Task: Create a due date automation trigger when advanced on, on the wednesday of the week a card is due add fields without custom field "Resume" set to a date not in this week at 11:00 AM.
Action: Mouse moved to (935, 72)
Screenshot: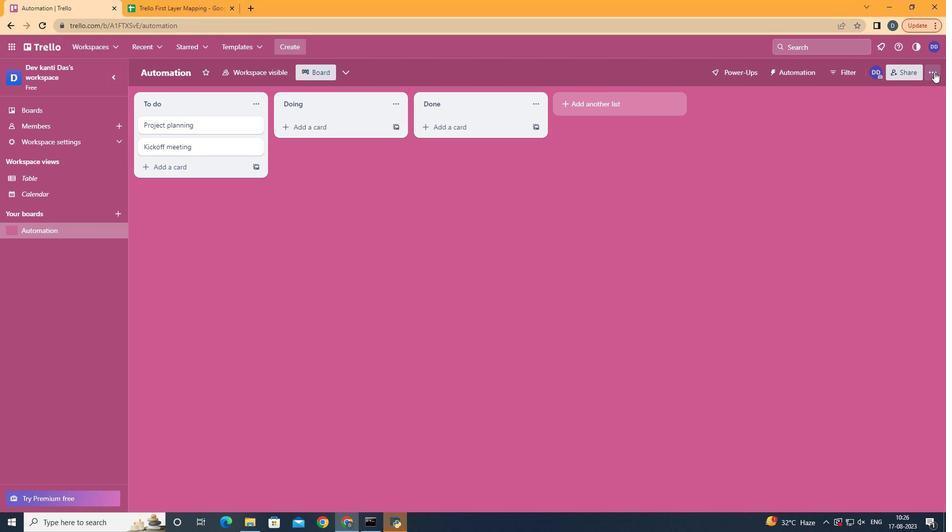 
Action: Mouse pressed left at (935, 72)
Screenshot: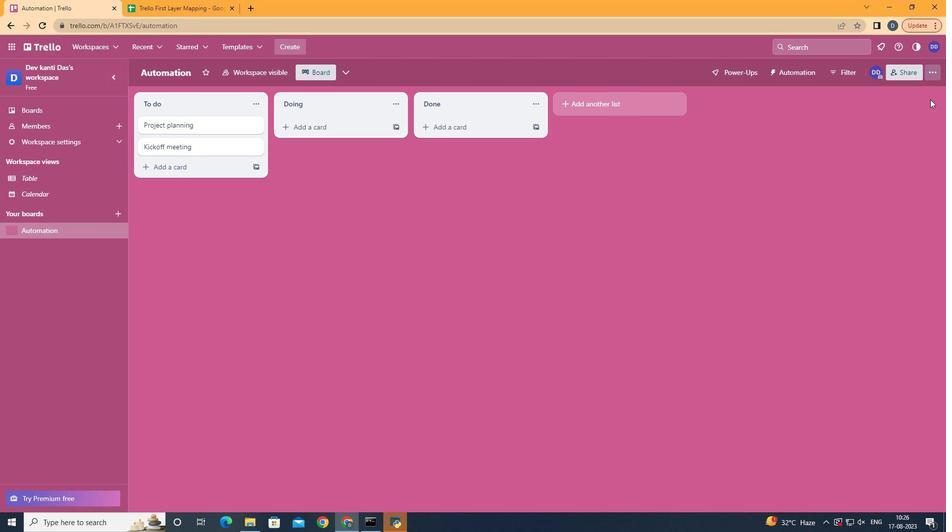 
Action: Mouse moved to (878, 209)
Screenshot: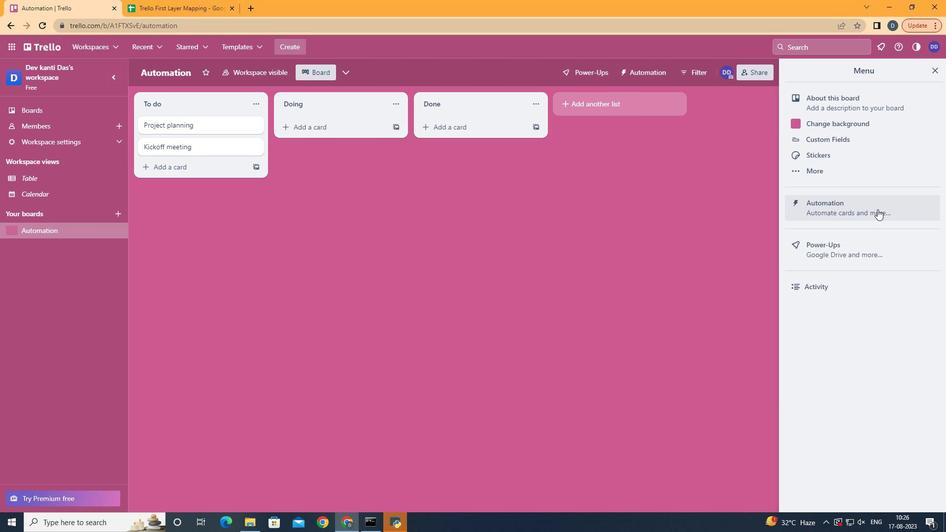 
Action: Mouse pressed left at (878, 209)
Screenshot: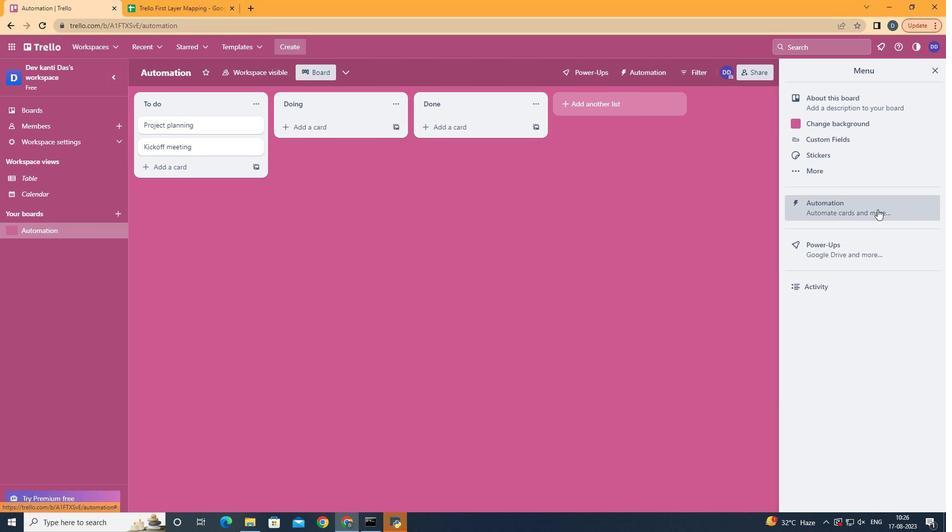 
Action: Mouse moved to (199, 199)
Screenshot: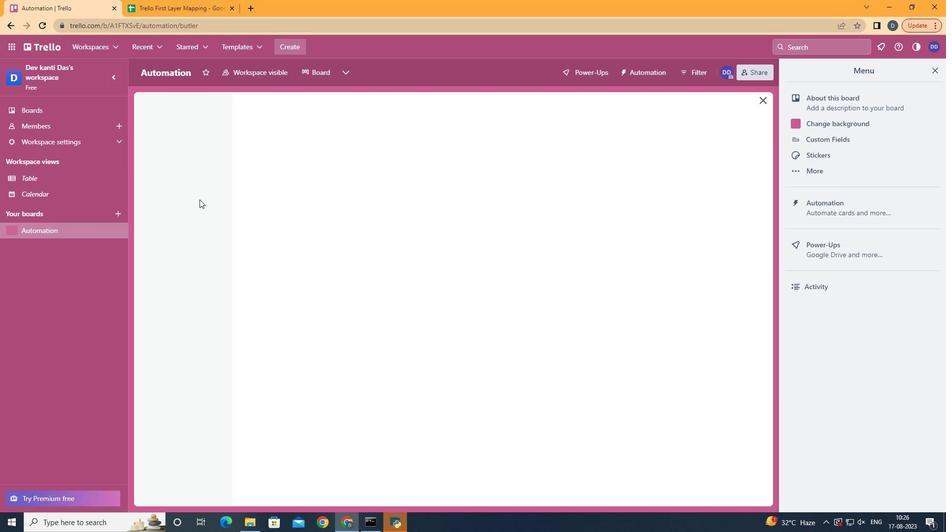 
Action: Mouse pressed left at (199, 199)
Screenshot: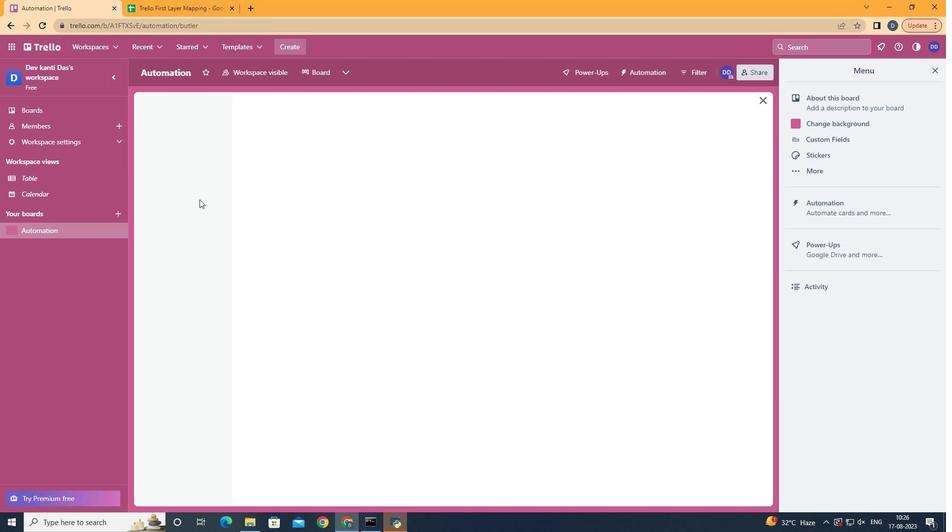 
Action: Mouse pressed left at (199, 199)
Screenshot: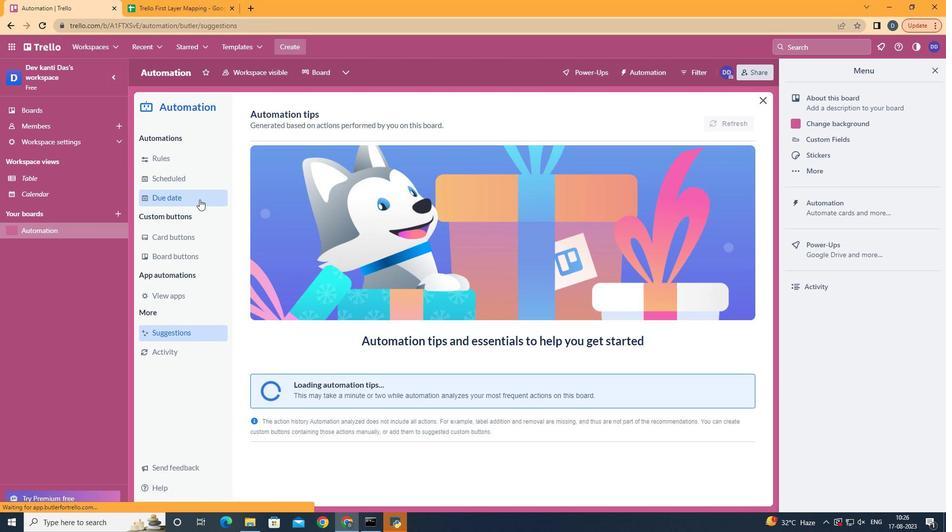 
Action: Mouse moved to (701, 116)
Screenshot: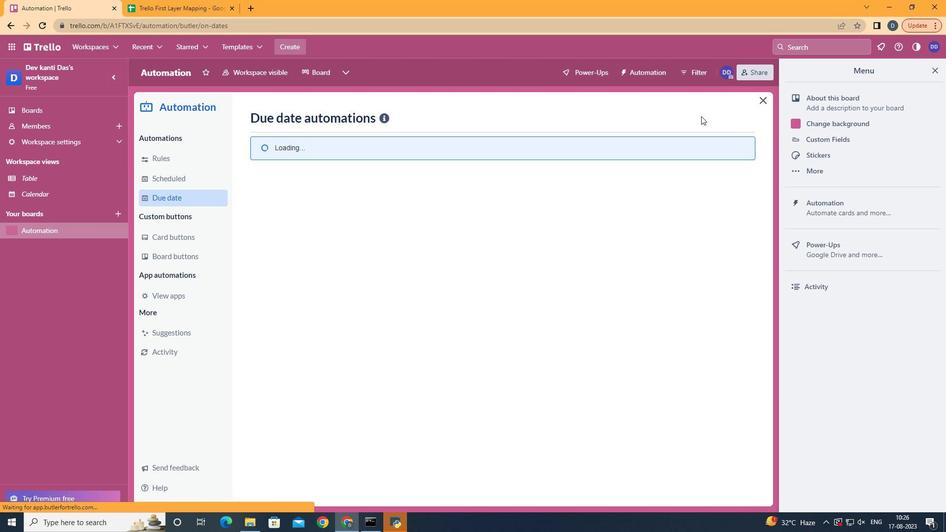 
Action: Mouse pressed left at (701, 116)
Screenshot: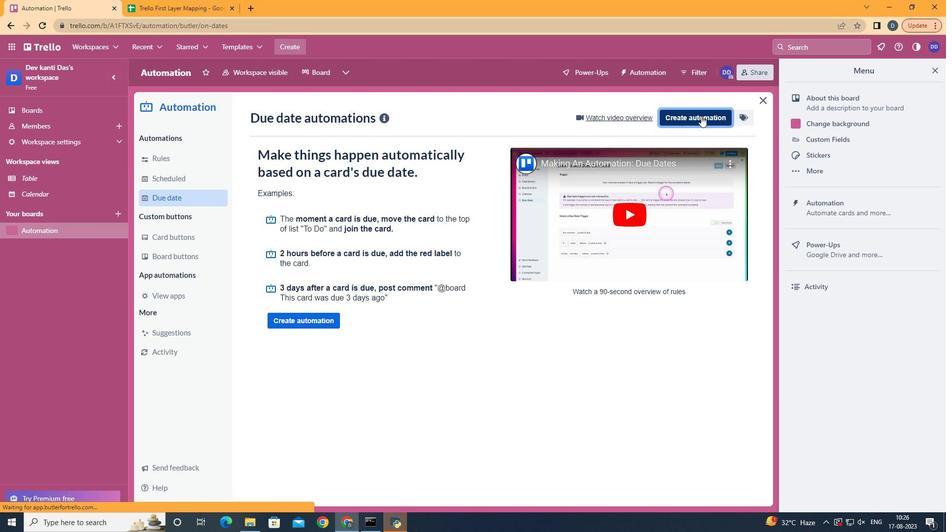 
Action: Mouse moved to (536, 219)
Screenshot: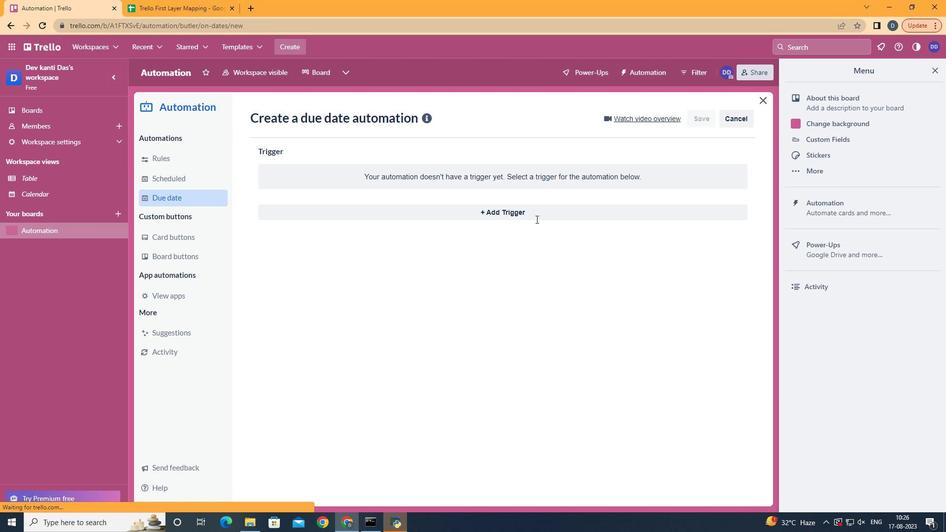 
Action: Mouse pressed left at (536, 219)
Screenshot: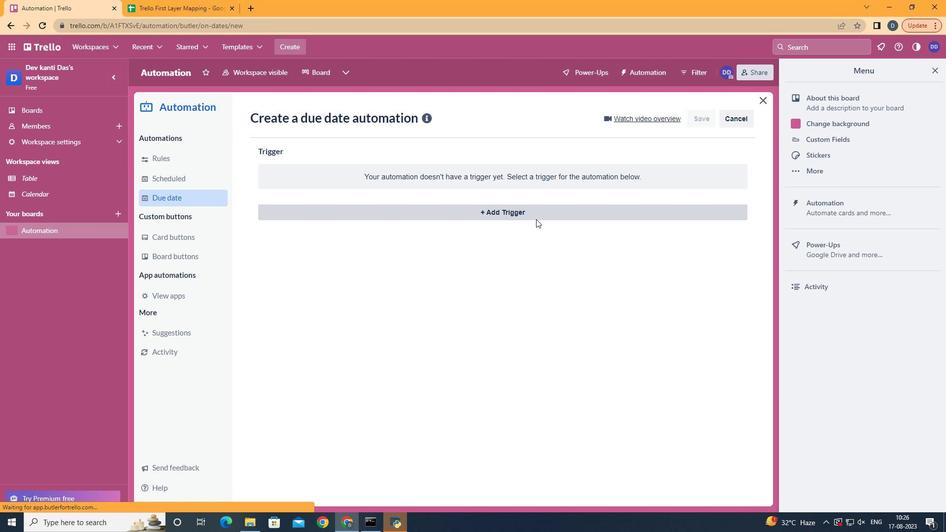 
Action: Mouse moved to (320, 299)
Screenshot: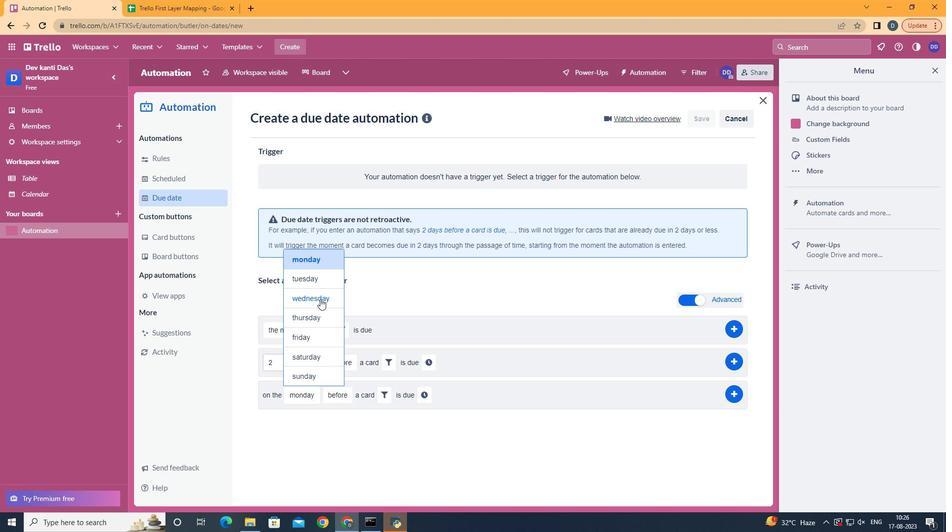 
Action: Mouse pressed left at (320, 299)
Screenshot: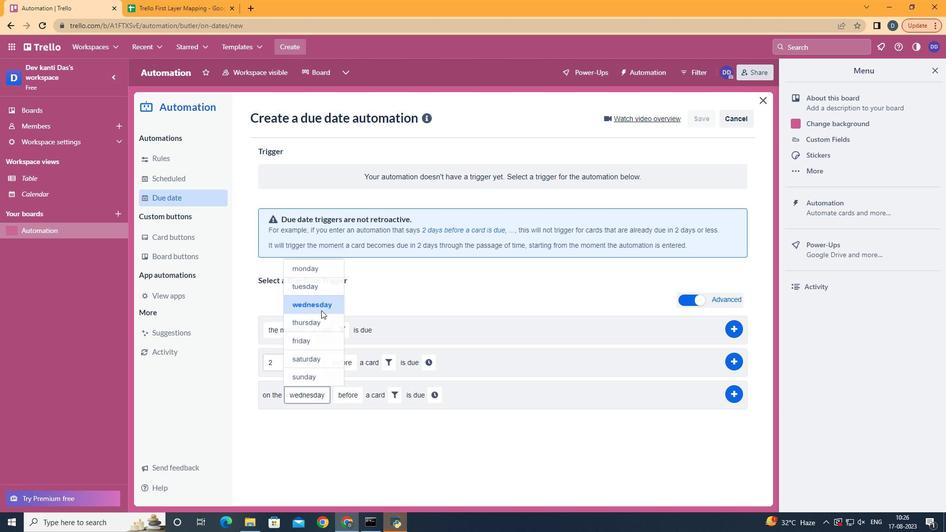 
Action: Mouse moved to (353, 453)
Screenshot: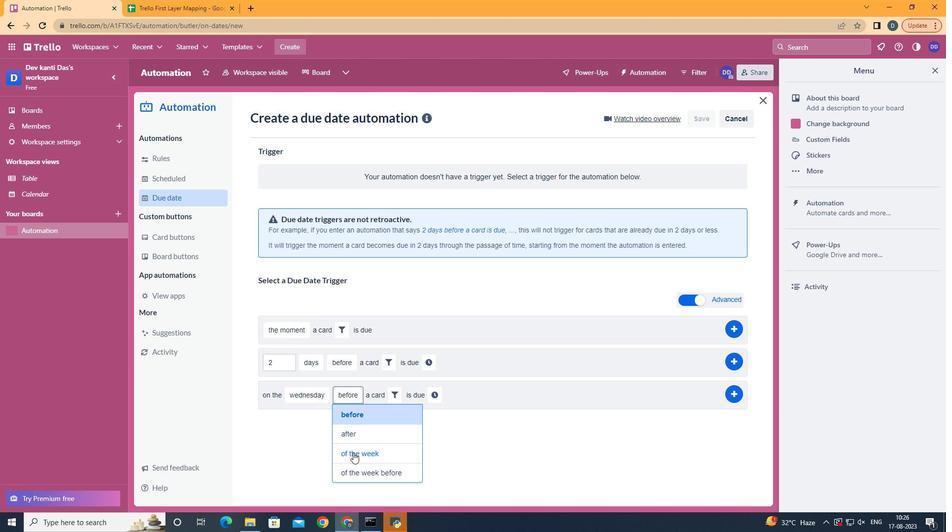 
Action: Mouse pressed left at (353, 453)
Screenshot: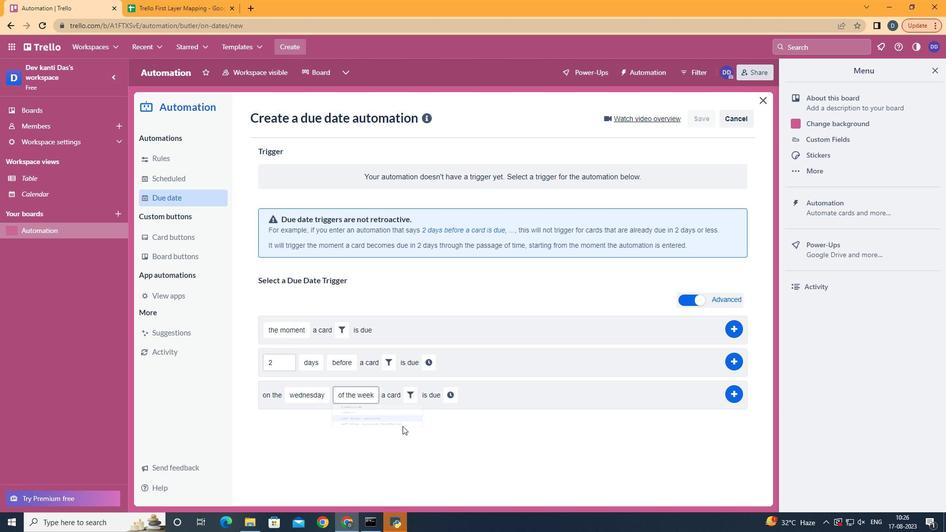 
Action: Mouse moved to (415, 397)
Screenshot: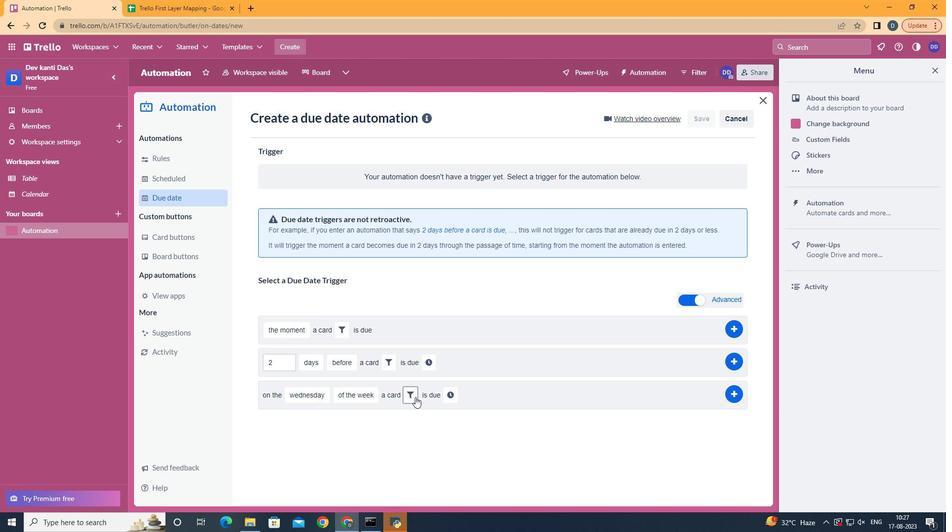 
Action: Mouse pressed left at (415, 397)
Screenshot: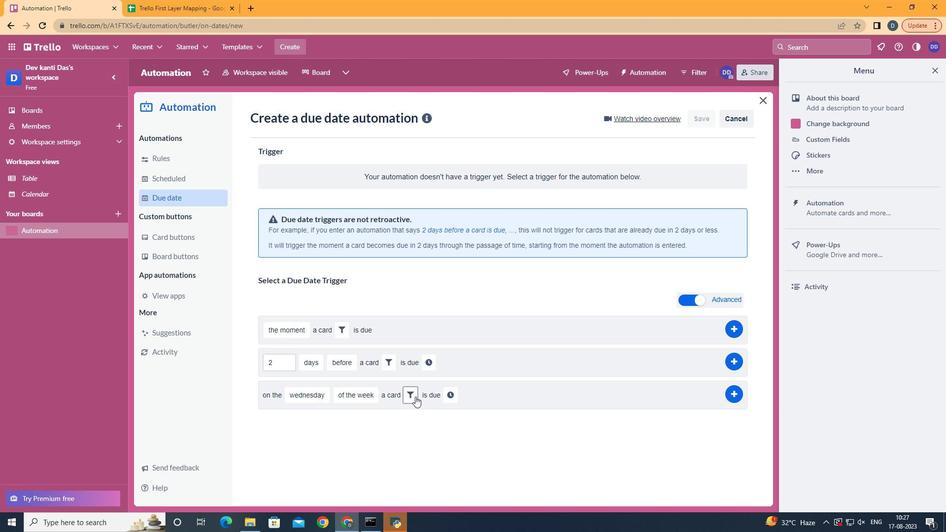 
Action: Mouse moved to (561, 425)
Screenshot: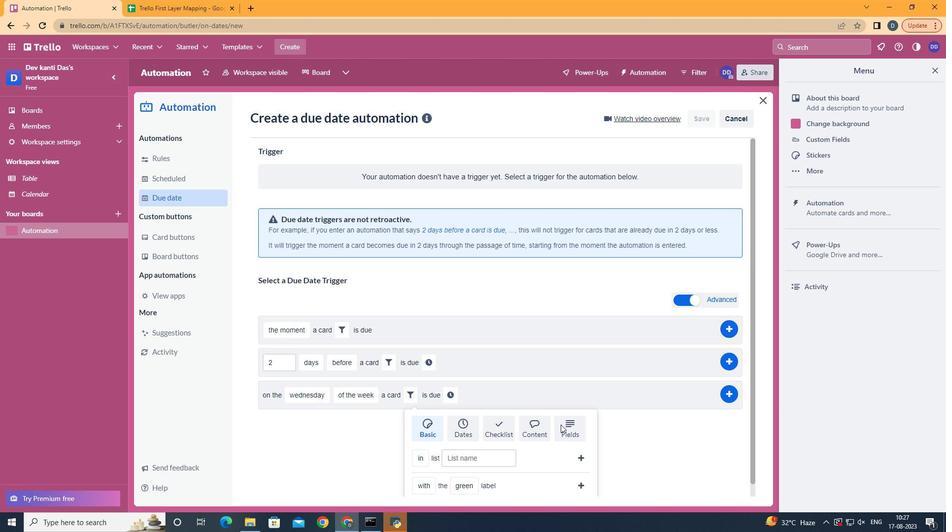 
Action: Mouse pressed left at (561, 425)
Screenshot: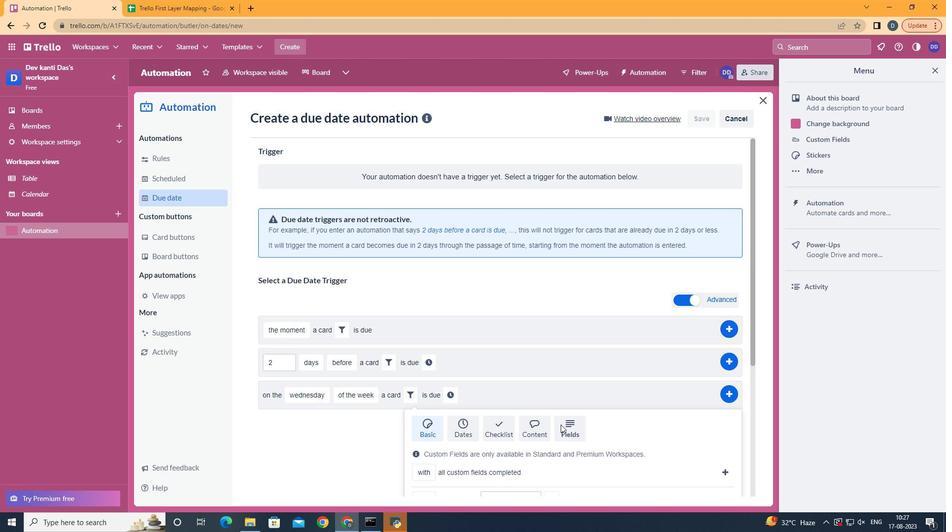 
Action: Mouse moved to (564, 425)
Screenshot: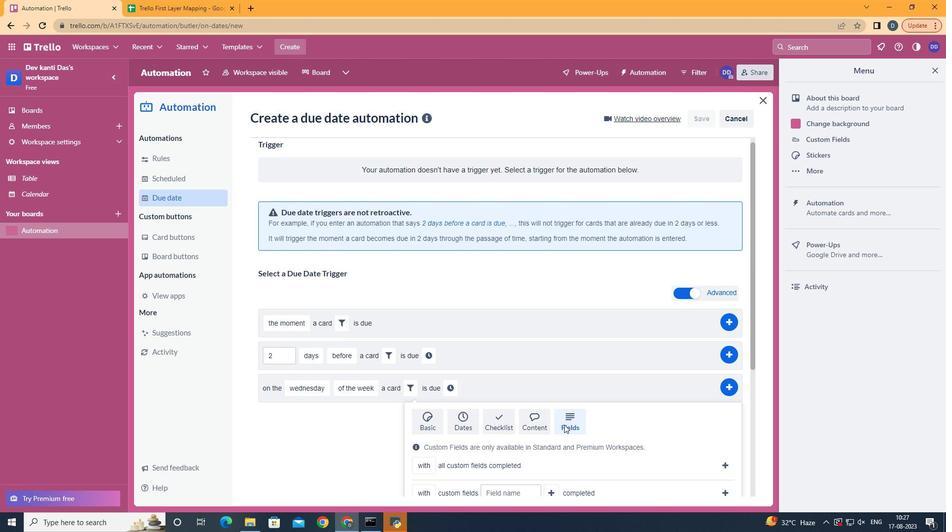 
Action: Mouse scrolled (564, 424) with delta (0, 0)
Screenshot: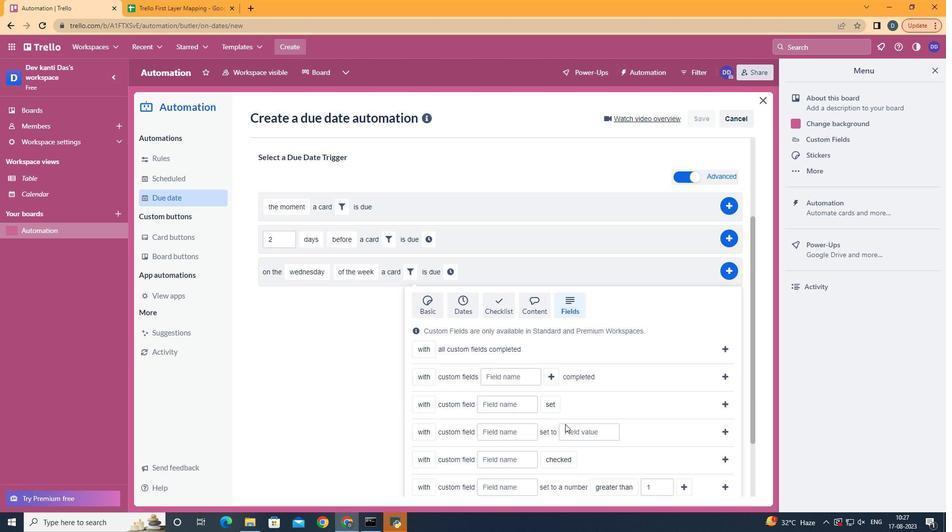 
Action: Mouse scrolled (564, 424) with delta (0, 0)
Screenshot: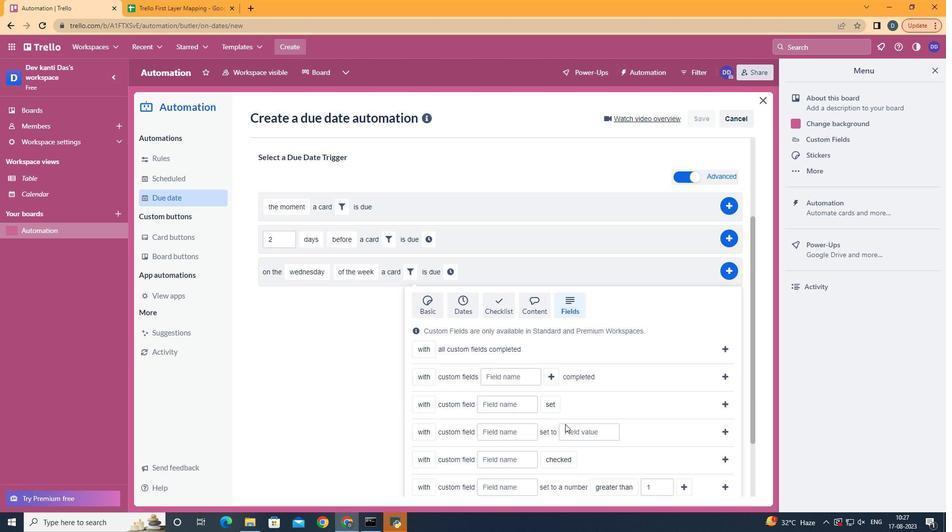 
Action: Mouse scrolled (564, 424) with delta (0, 0)
Screenshot: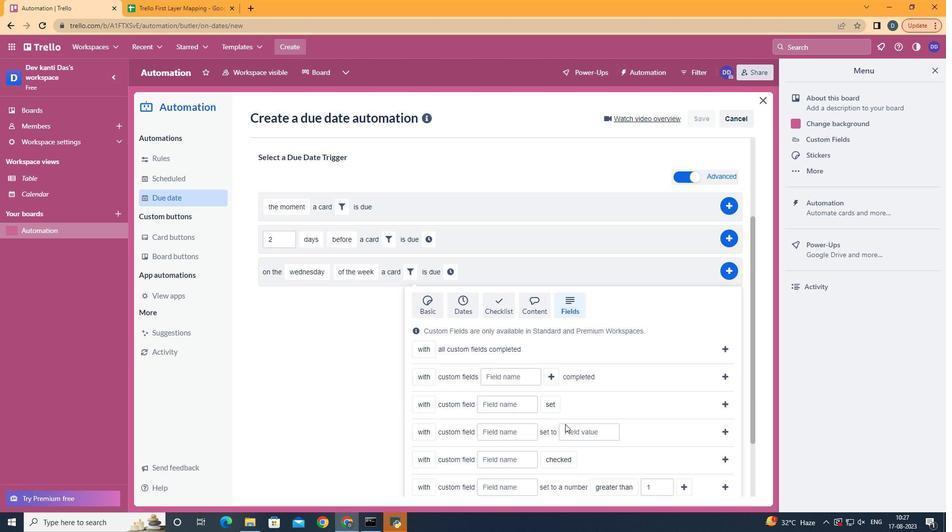 
Action: Mouse scrolled (564, 424) with delta (0, 0)
Screenshot: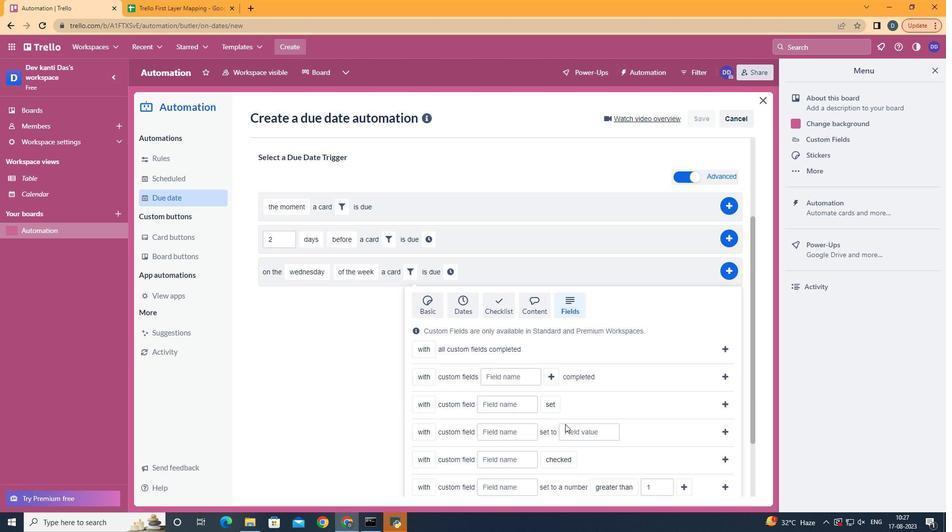 
Action: Mouse scrolled (564, 424) with delta (0, 0)
Screenshot: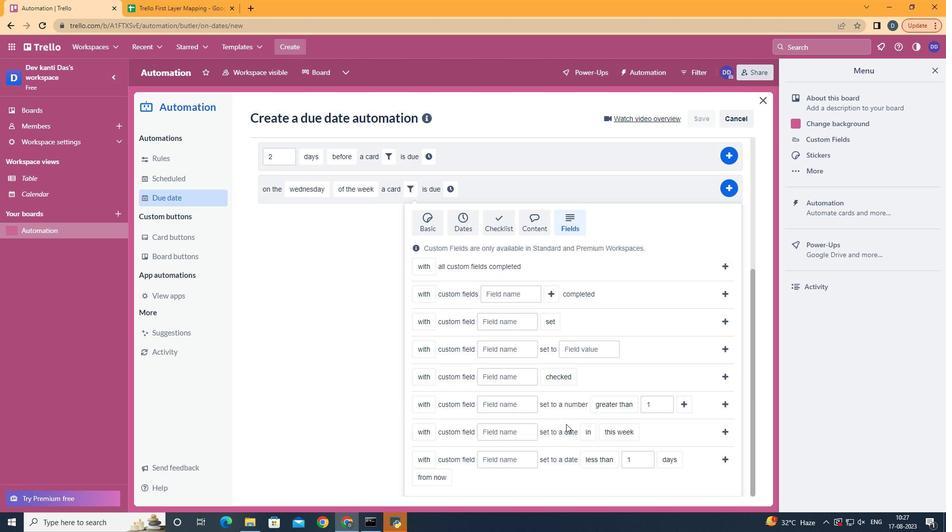 
Action: Mouse moved to (443, 470)
Screenshot: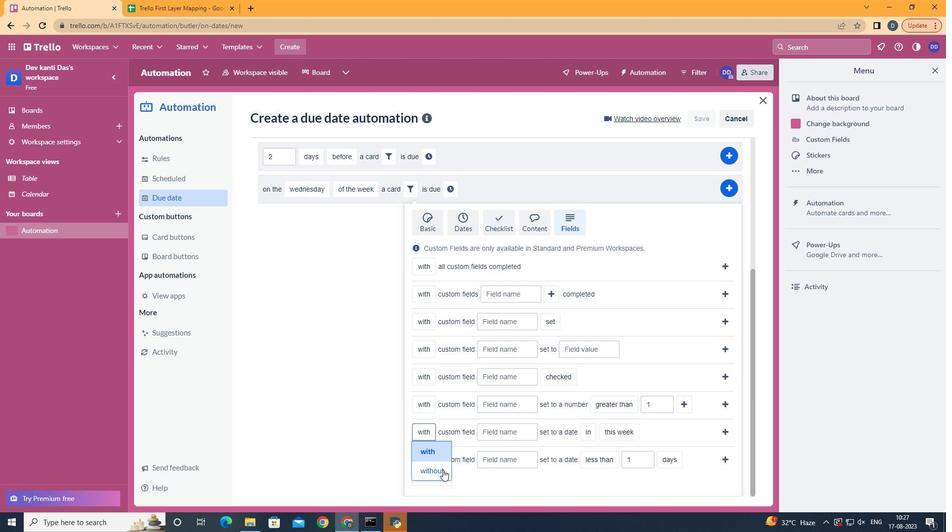 
Action: Mouse pressed left at (443, 470)
Screenshot: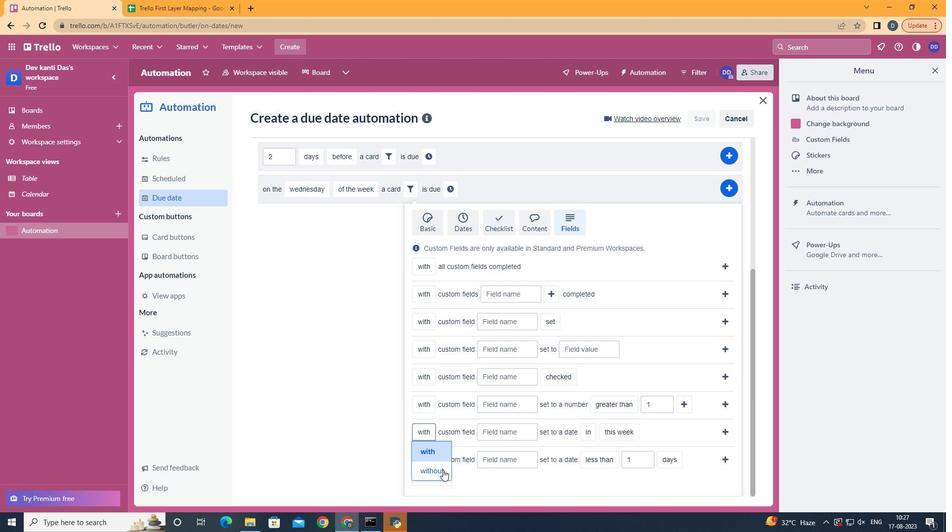
Action: Mouse moved to (524, 429)
Screenshot: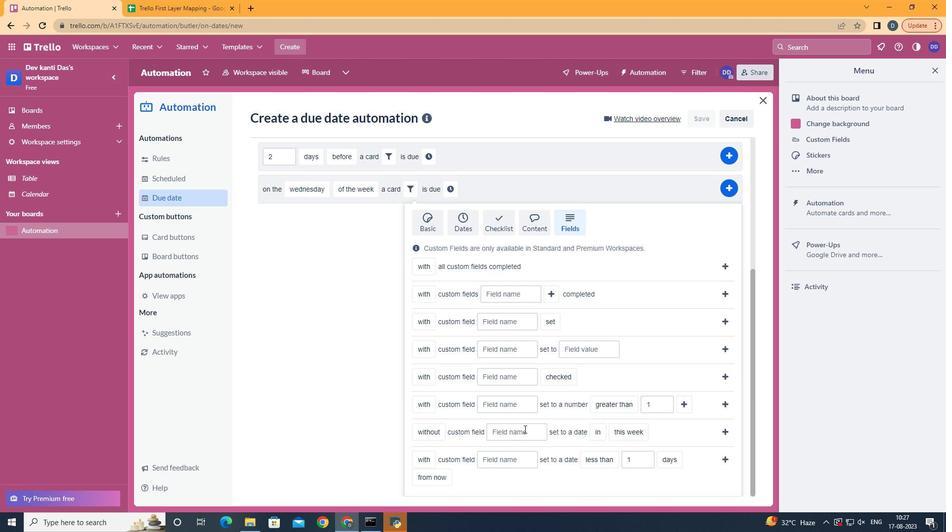 
Action: Mouse pressed left at (524, 429)
Screenshot: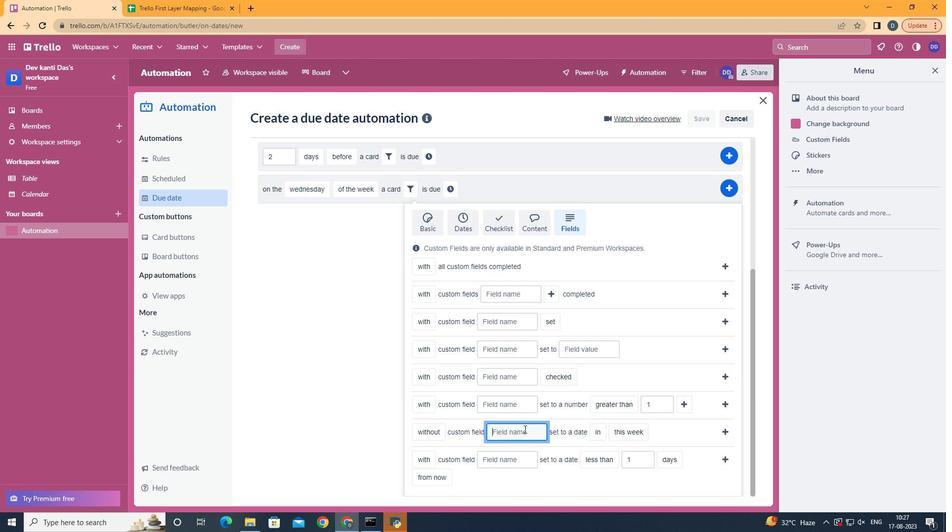 
Action: Mouse moved to (525, 429)
Screenshot: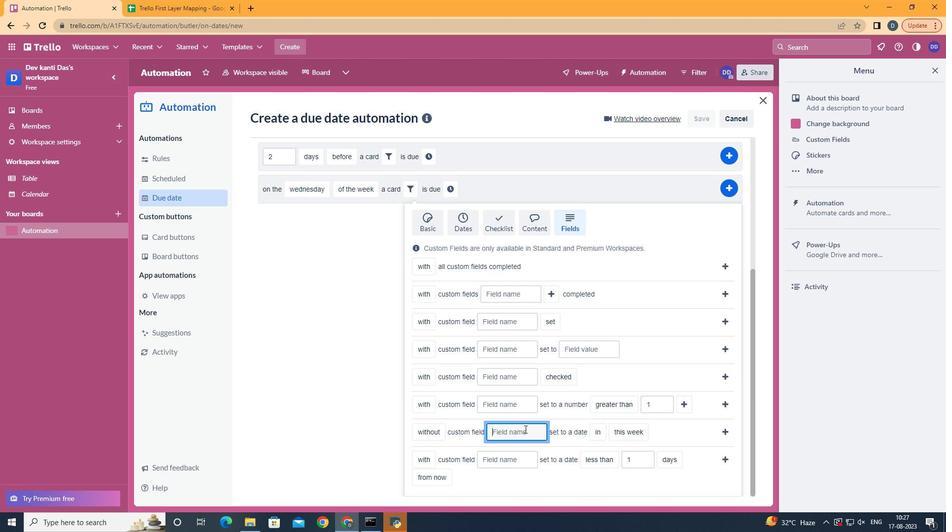 
Action: Key pressed <Key.shift>Resume
Screenshot: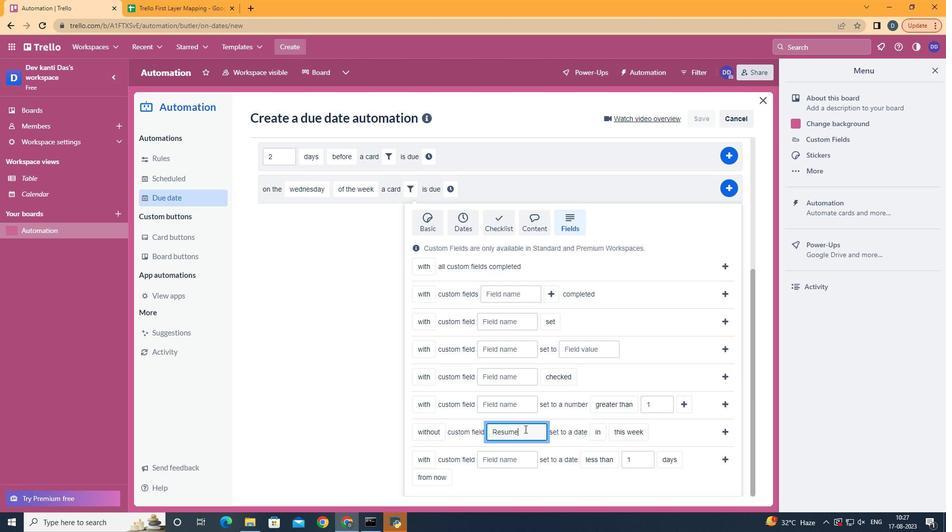 
Action: Mouse moved to (600, 474)
Screenshot: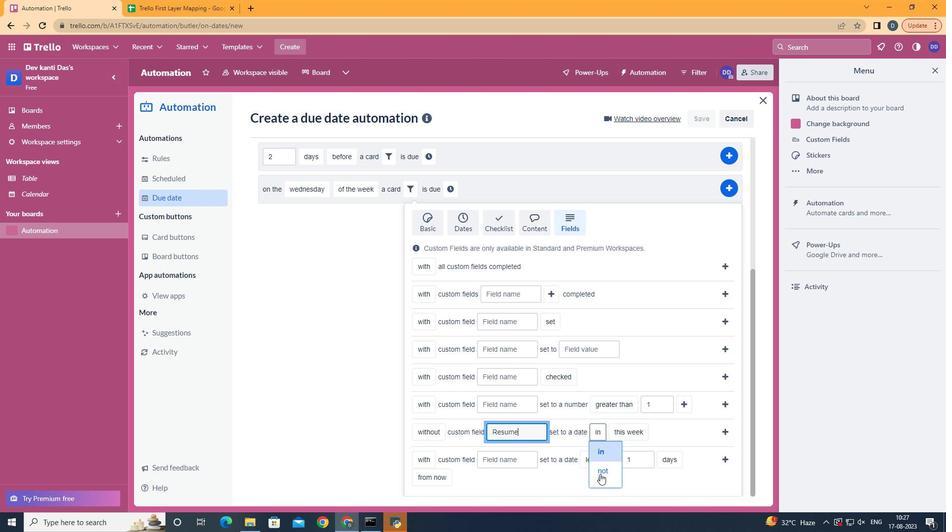 
Action: Mouse pressed left at (600, 474)
Screenshot: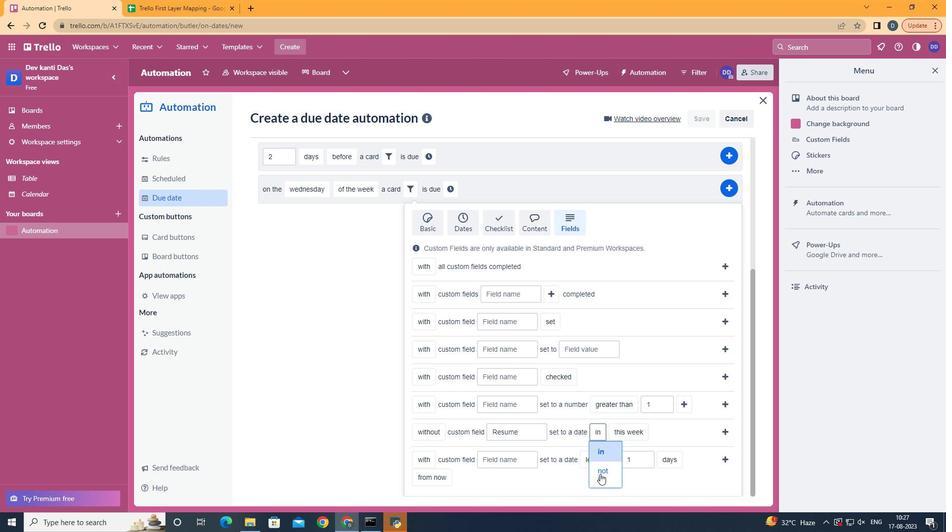 
Action: Mouse moved to (721, 428)
Screenshot: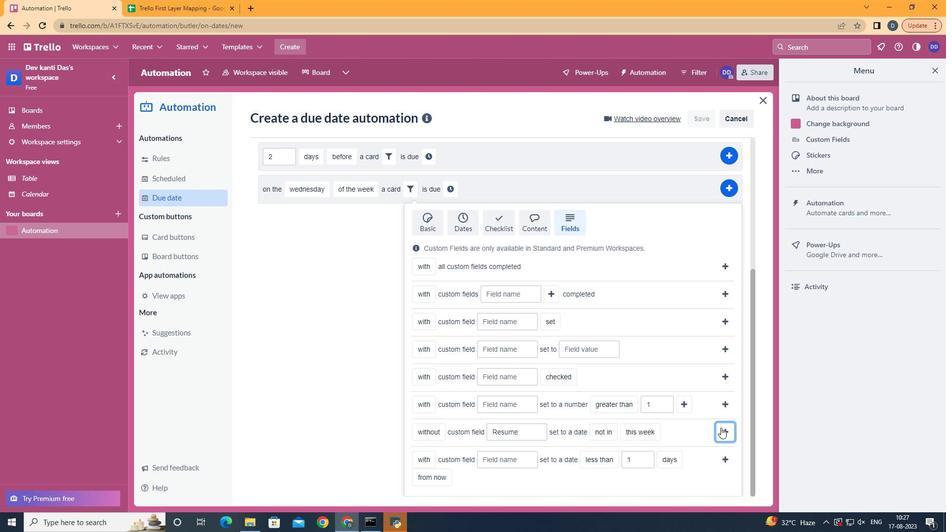 
Action: Mouse pressed left at (721, 428)
Screenshot: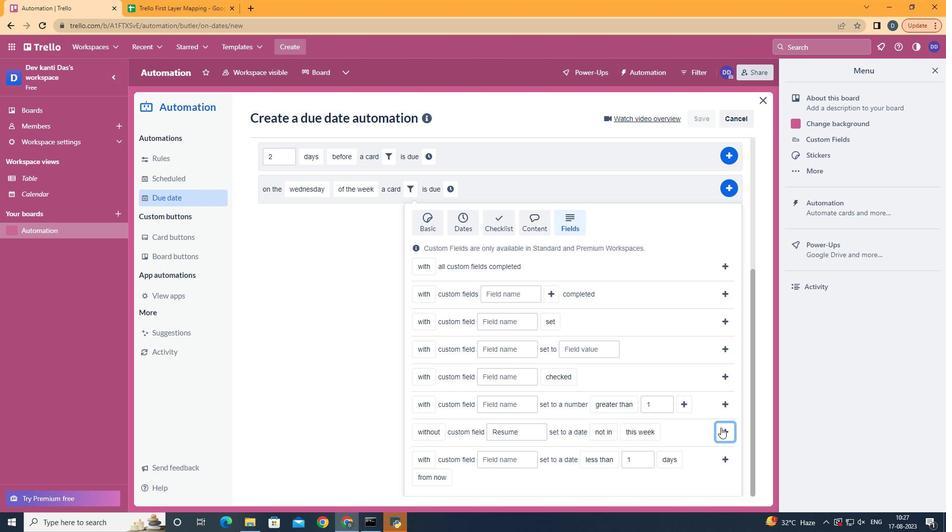 
Action: Mouse moved to (660, 398)
Screenshot: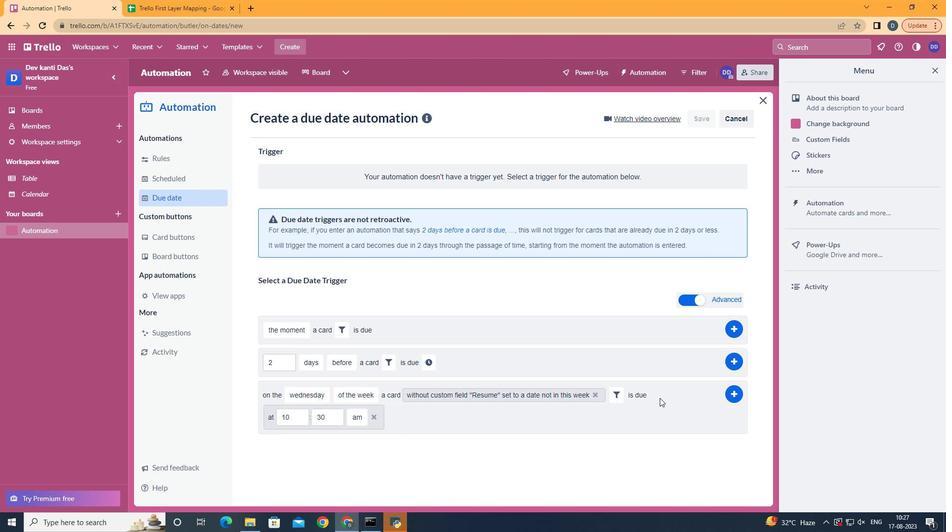 
Action: Mouse pressed left at (660, 398)
Screenshot: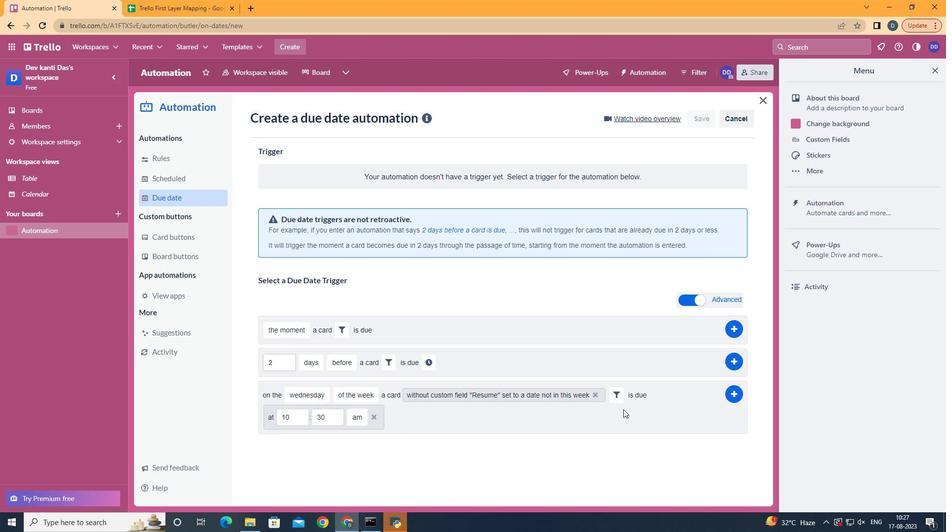 
Action: Mouse moved to (301, 418)
Screenshot: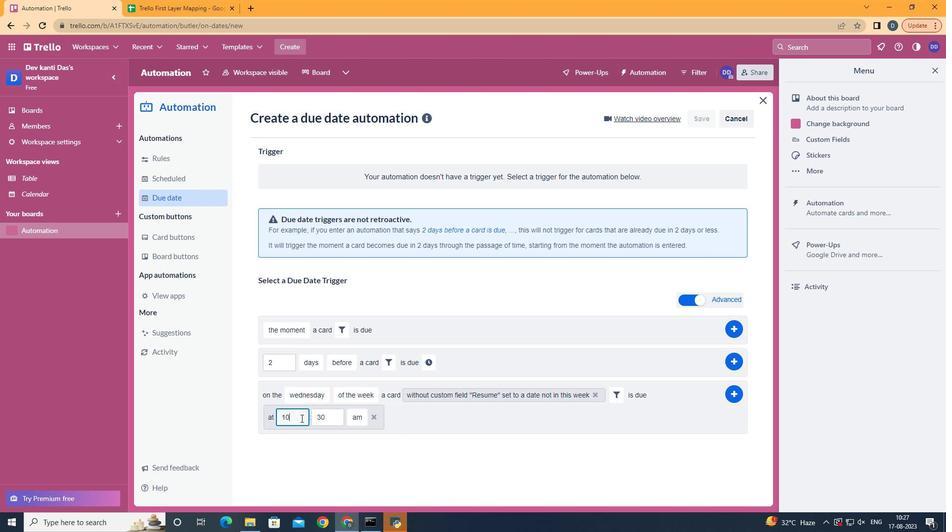 
Action: Mouse pressed left at (301, 418)
Screenshot: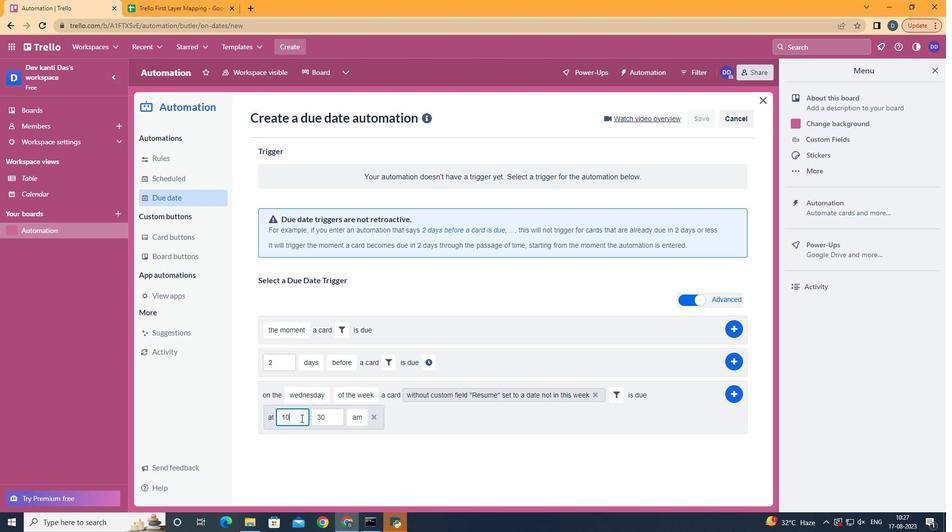 
Action: Key pressed <Key.backspace>1
Screenshot: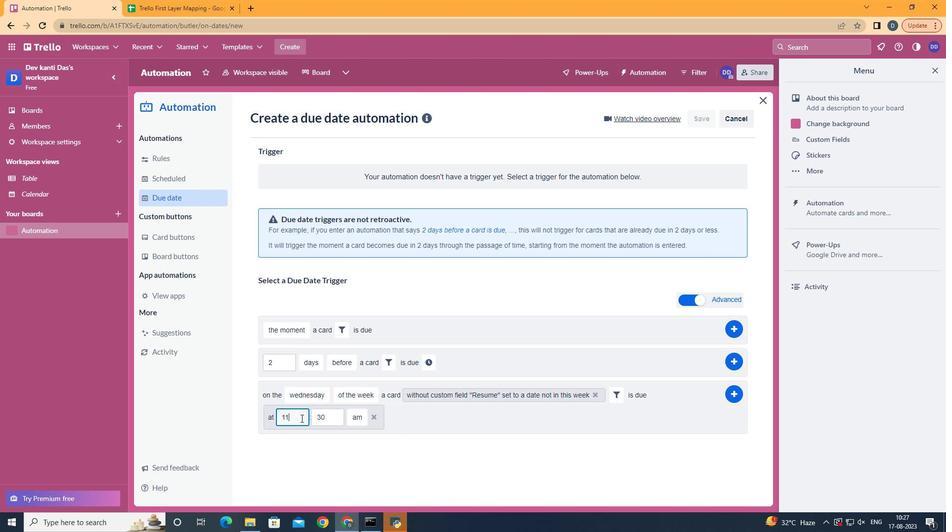 
Action: Mouse moved to (332, 417)
Screenshot: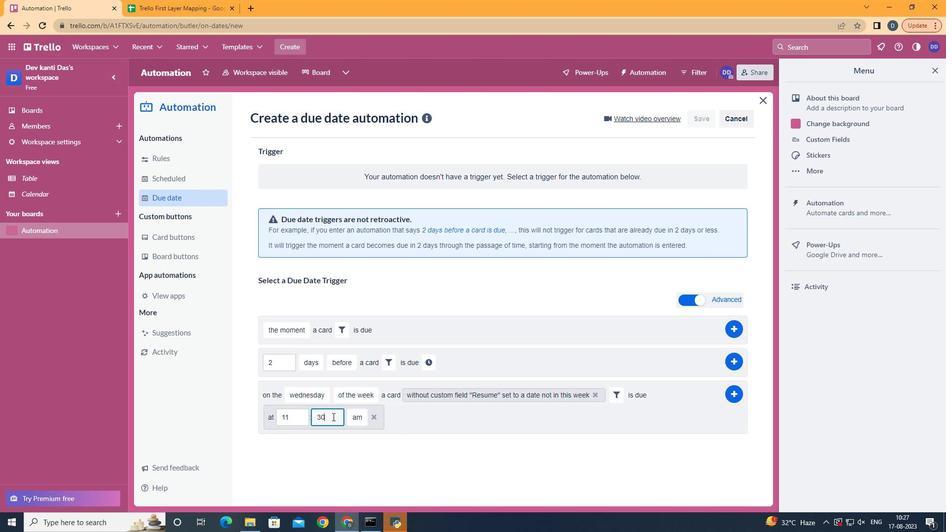 
Action: Mouse pressed left at (332, 417)
Screenshot: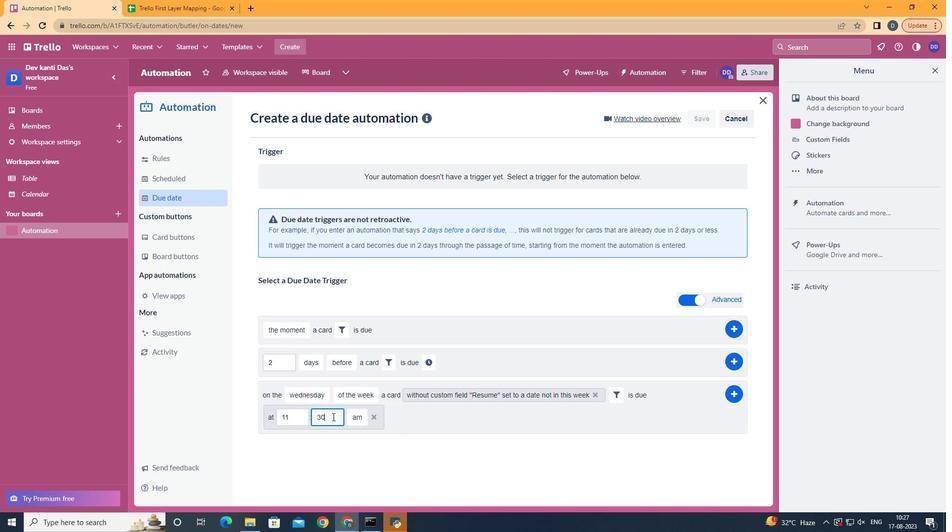 
Action: Key pressed <Key.backspace>
Screenshot: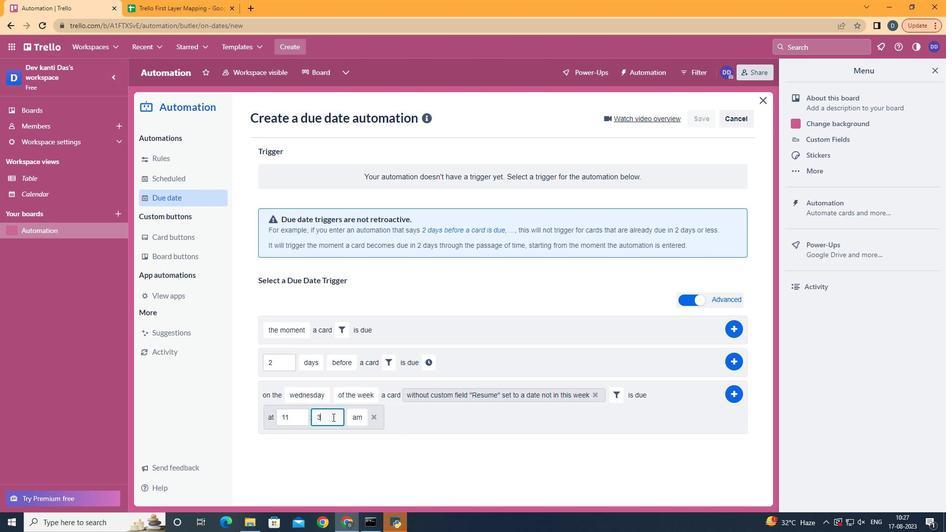 
Action: Mouse moved to (332, 417)
Screenshot: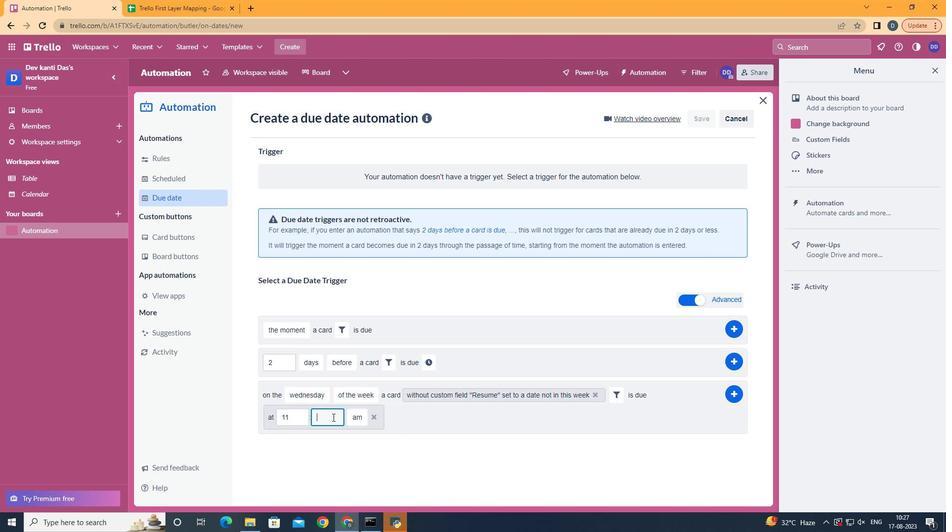 
Action: Key pressed <Key.backspace>00
Screenshot: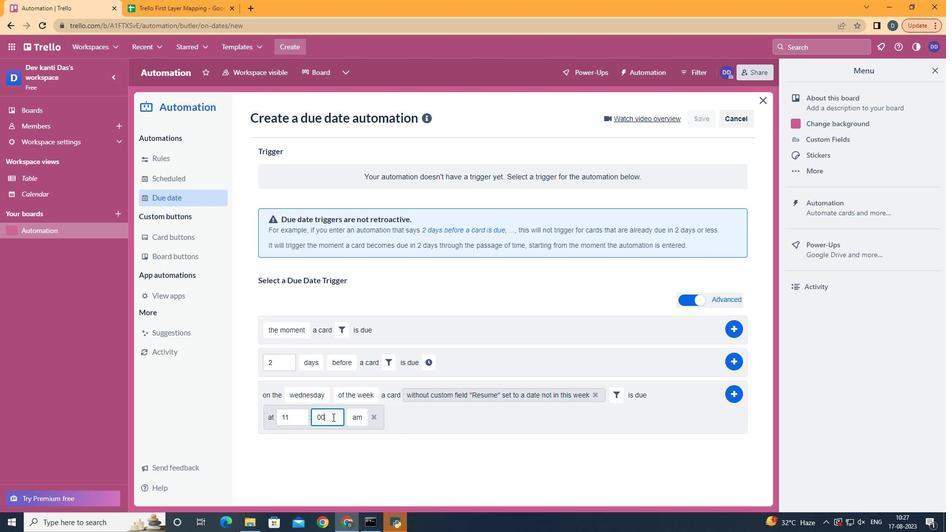 
Action: Mouse moved to (732, 397)
Screenshot: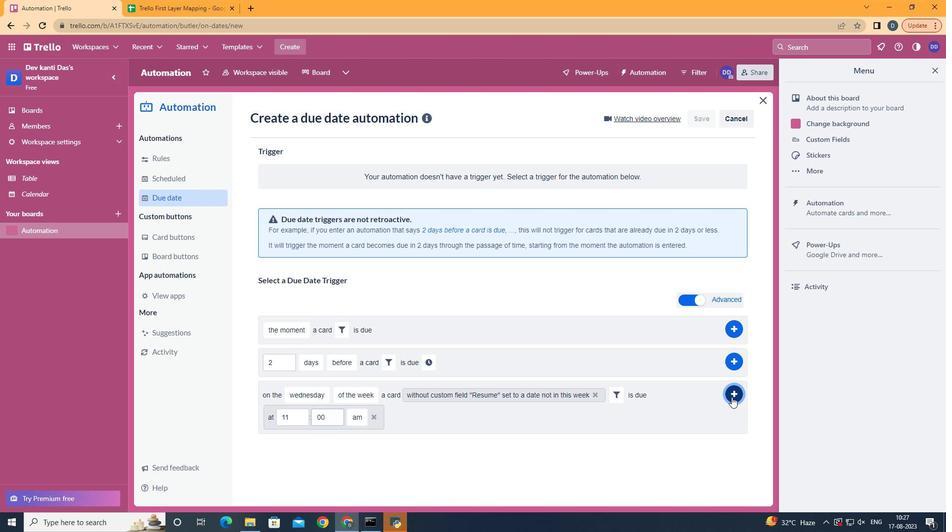 
Action: Mouse pressed left at (732, 397)
Screenshot: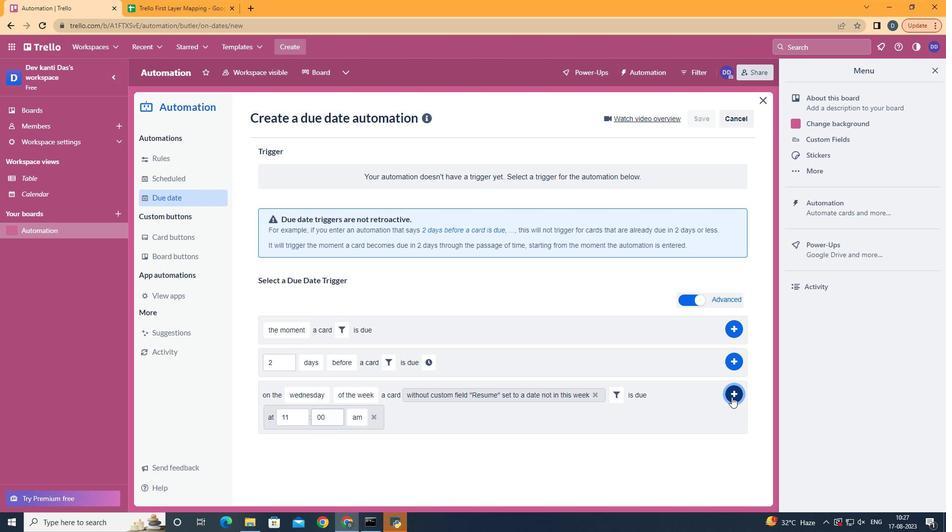 
